 Task: In the  document experience.pdfSelect Headings and apply  'Bold' Select the text and align it to the  'Center'. Select the table and apply  All Borders
Action: Mouse moved to (301, 358)
Screenshot: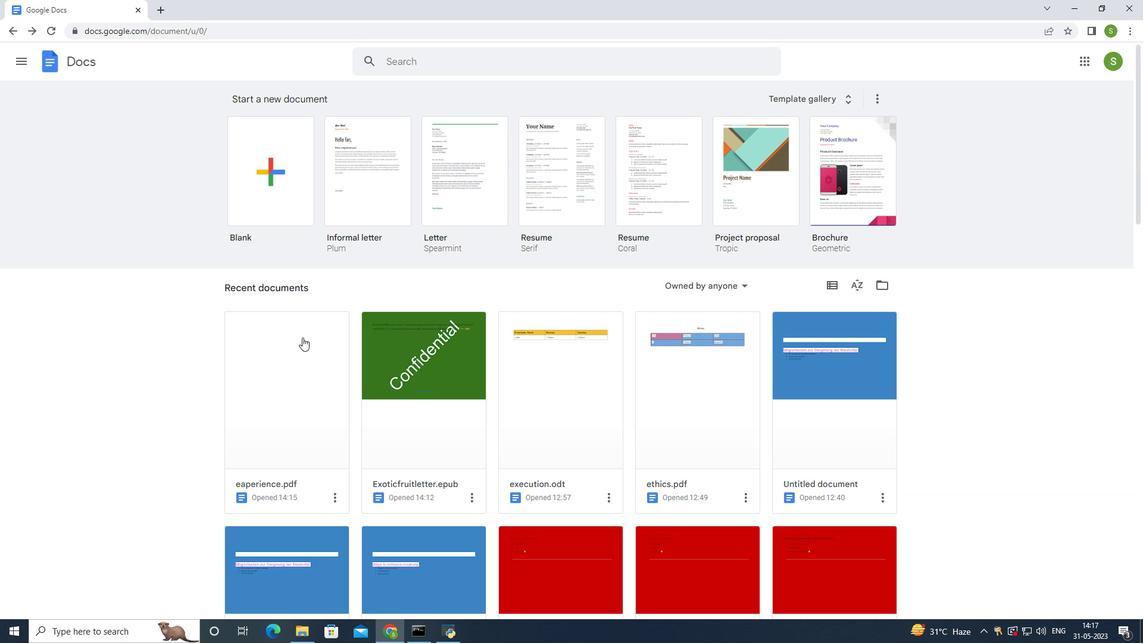 
Action: Mouse pressed left at (301, 358)
Screenshot: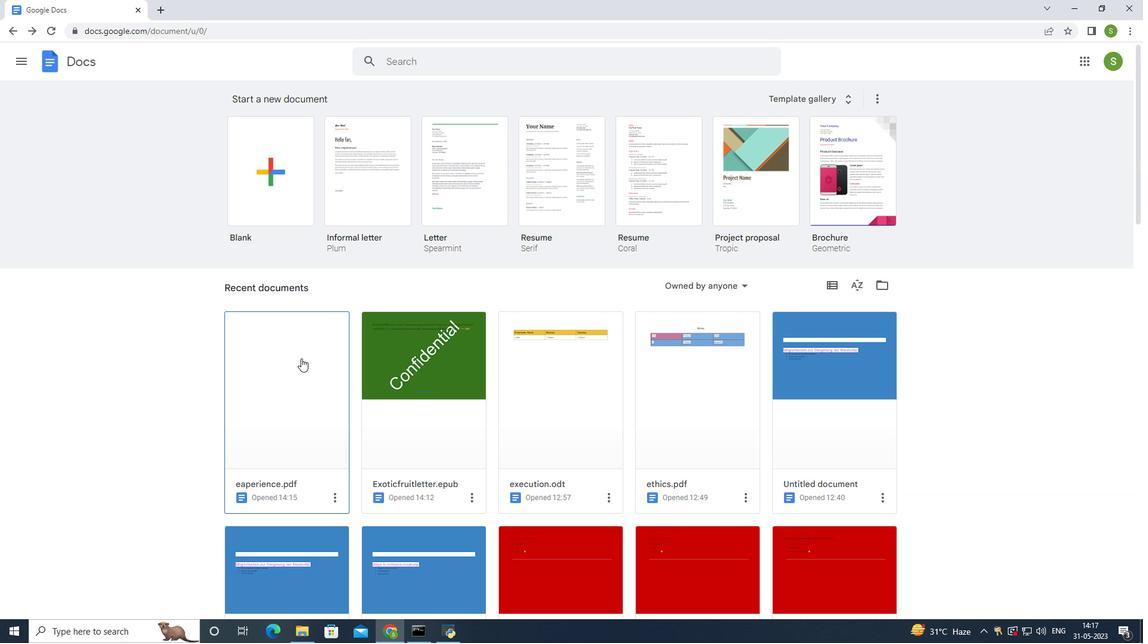 
Action: Mouse moved to (299, 204)
Screenshot: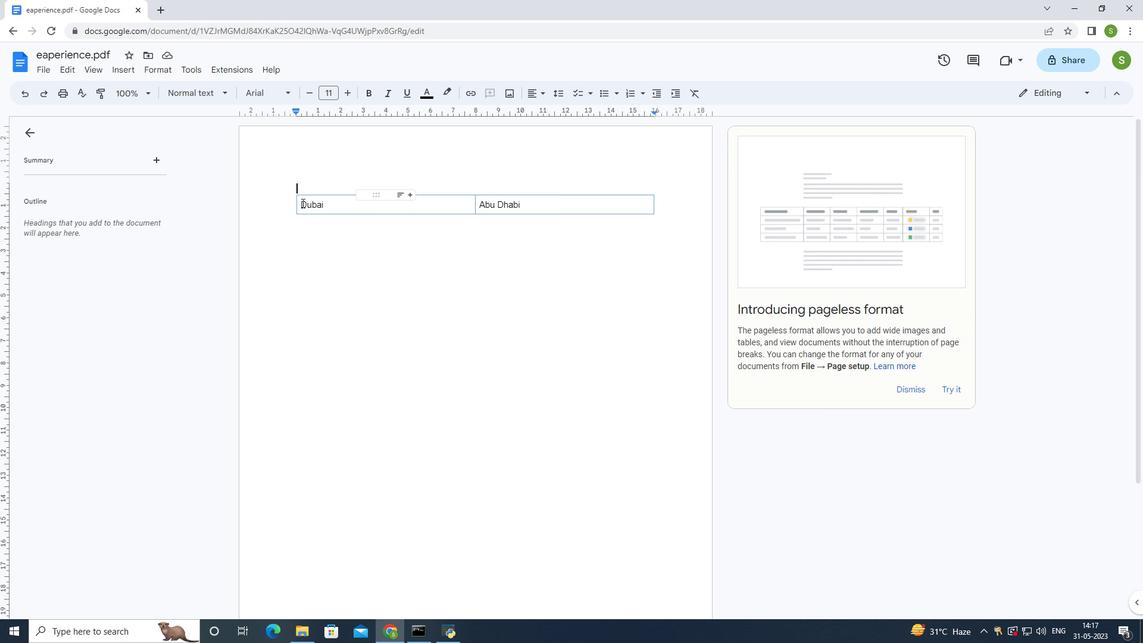 
Action: Mouse pressed left at (299, 204)
Screenshot: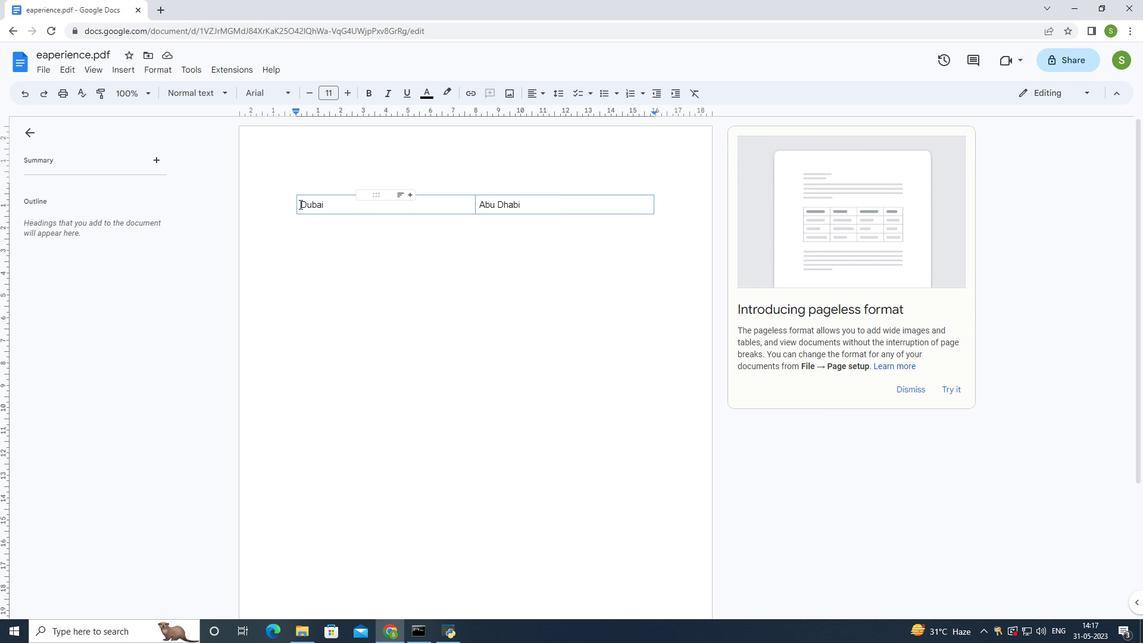 
Action: Mouse moved to (372, 97)
Screenshot: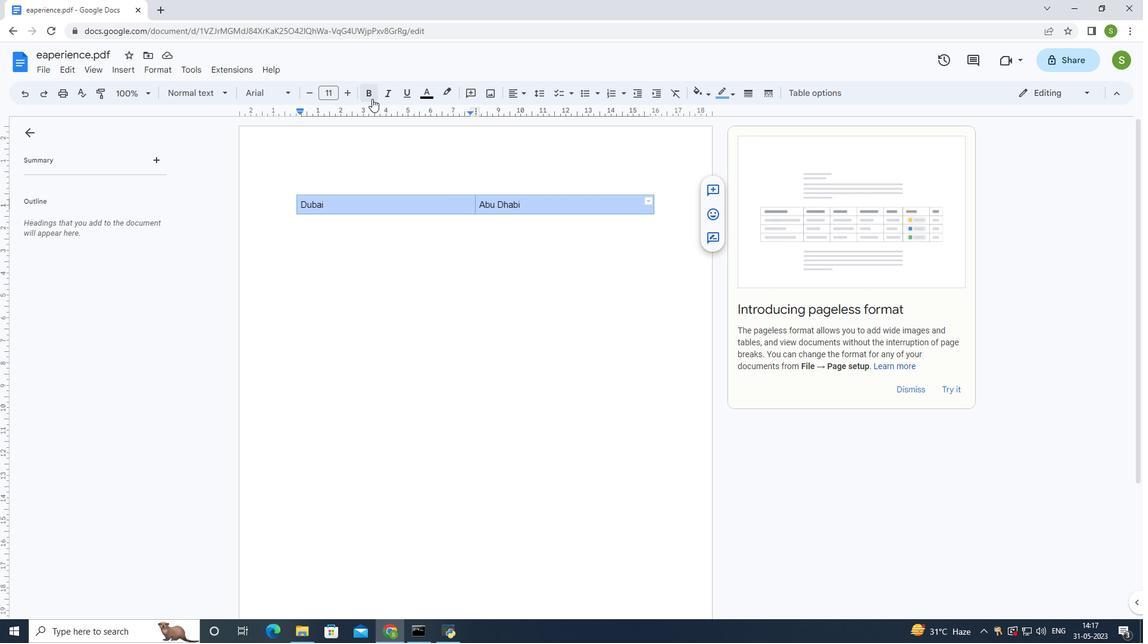 
Action: Mouse pressed left at (372, 97)
Screenshot: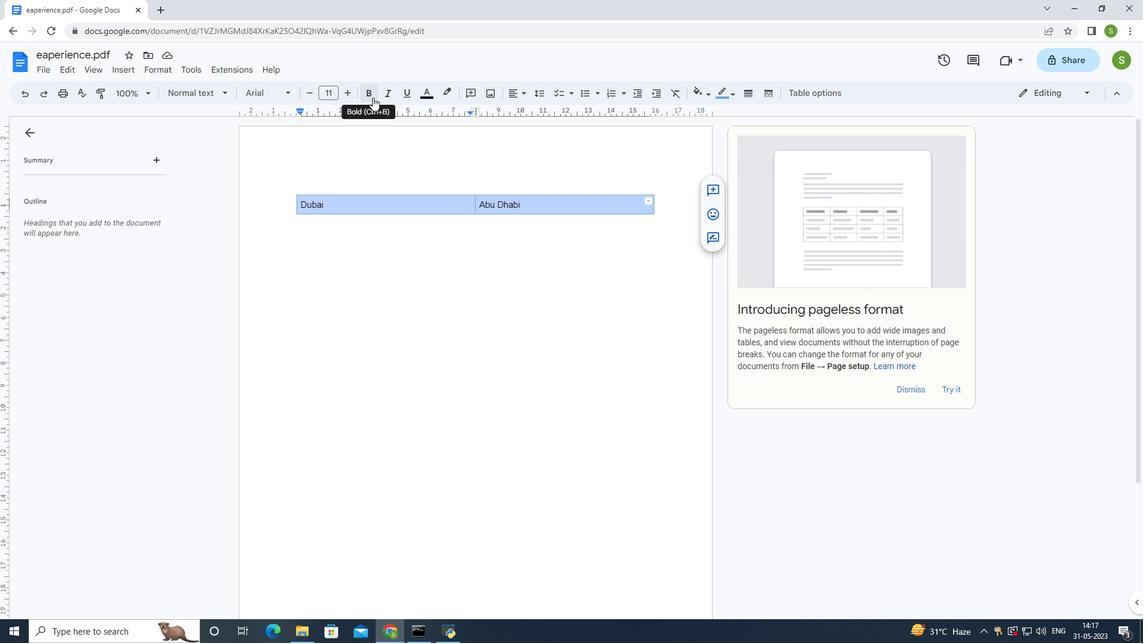 
Action: Mouse moved to (525, 94)
Screenshot: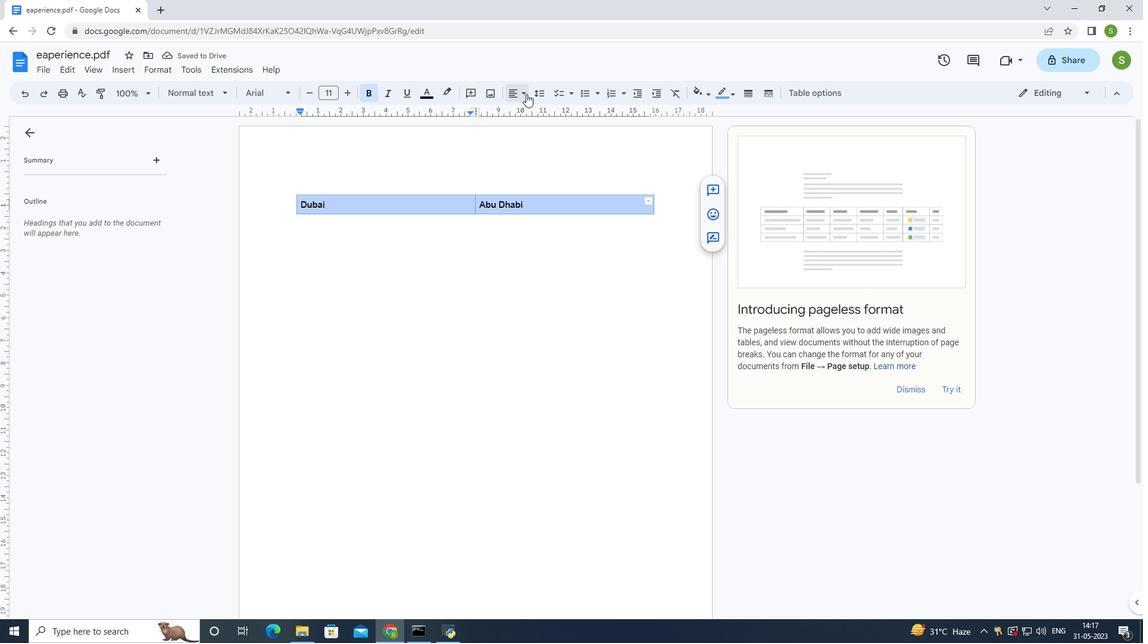 
Action: Mouse pressed left at (525, 94)
Screenshot: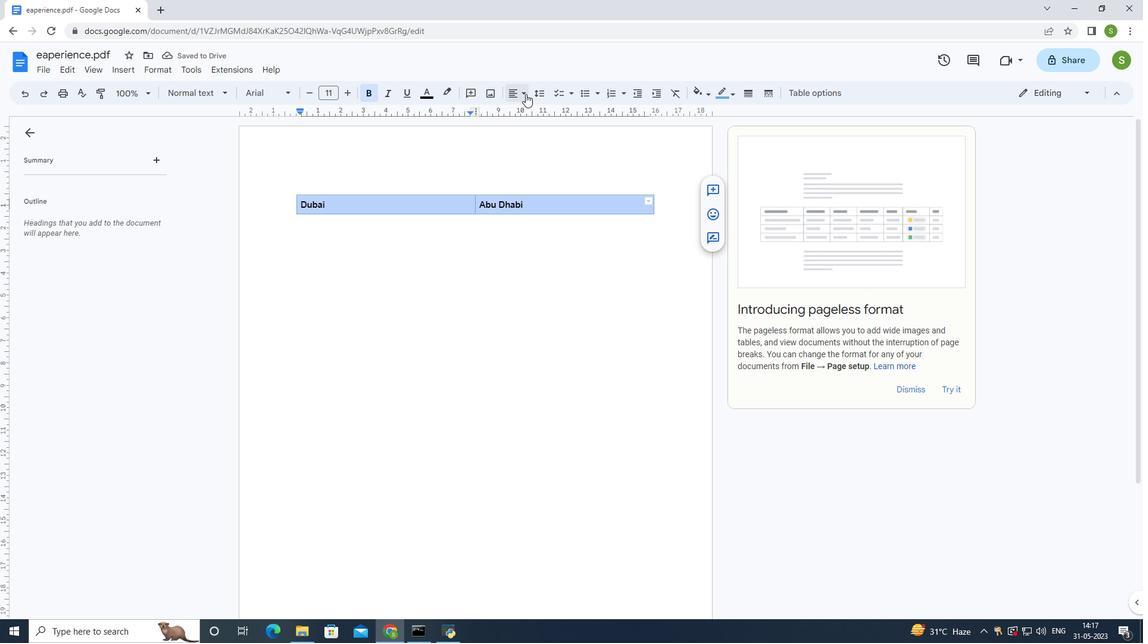 
Action: Mouse moved to (531, 111)
Screenshot: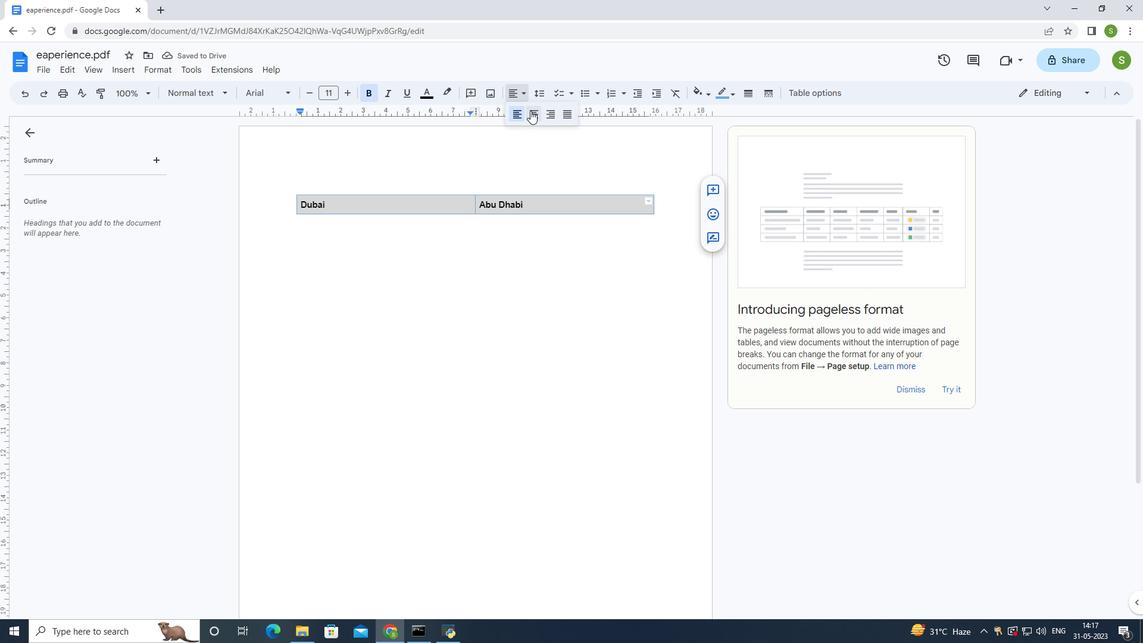 
Action: Mouse pressed left at (531, 111)
Screenshot: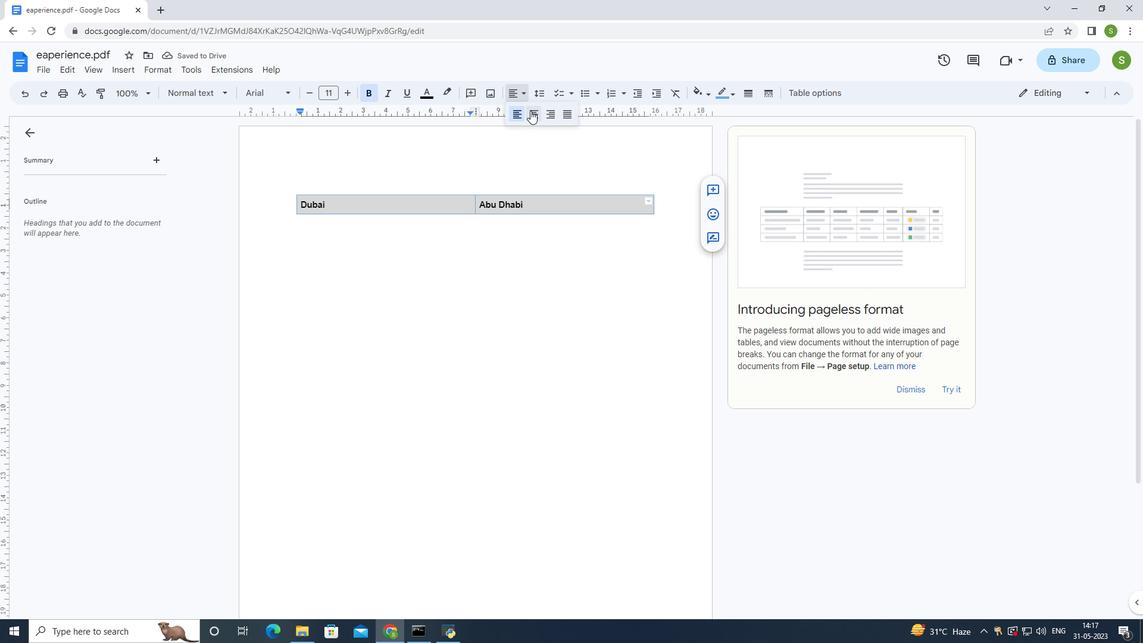 
Action: Mouse moved to (649, 198)
Screenshot: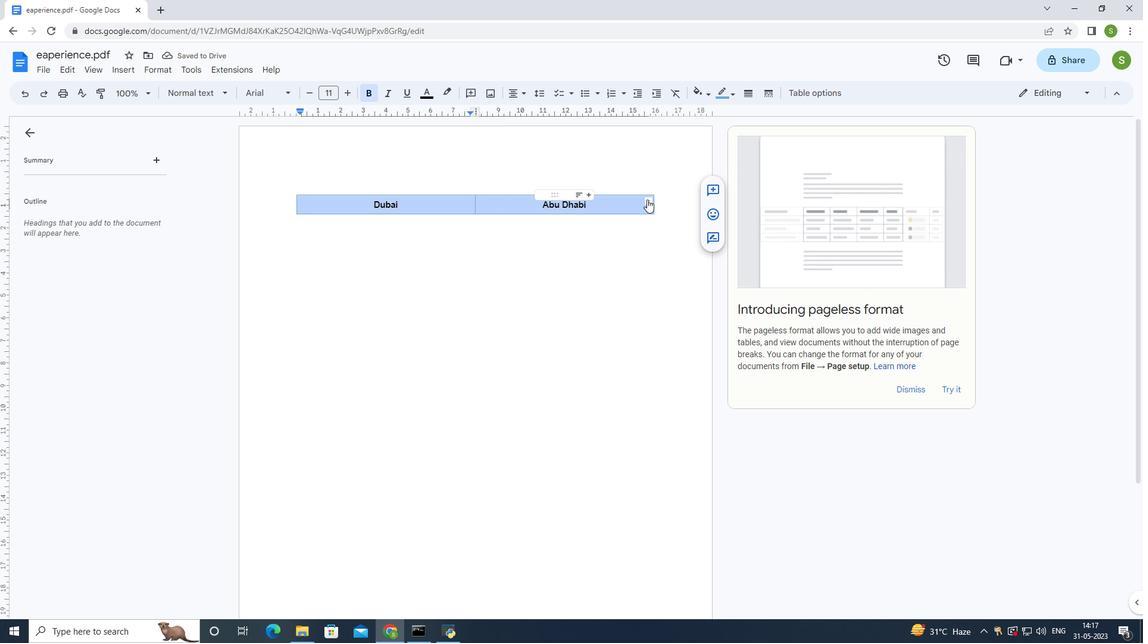 
Action: Mouse pressed left at (649, 198)
Screenshot: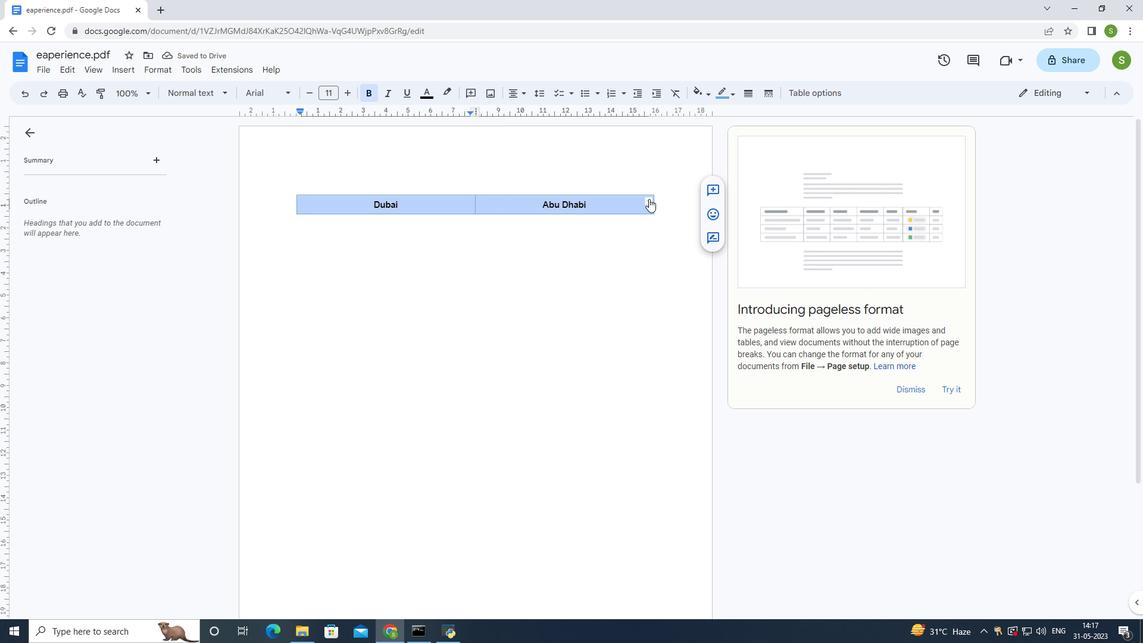 
Action: Mouse moved to (622, 157)
Screenshot: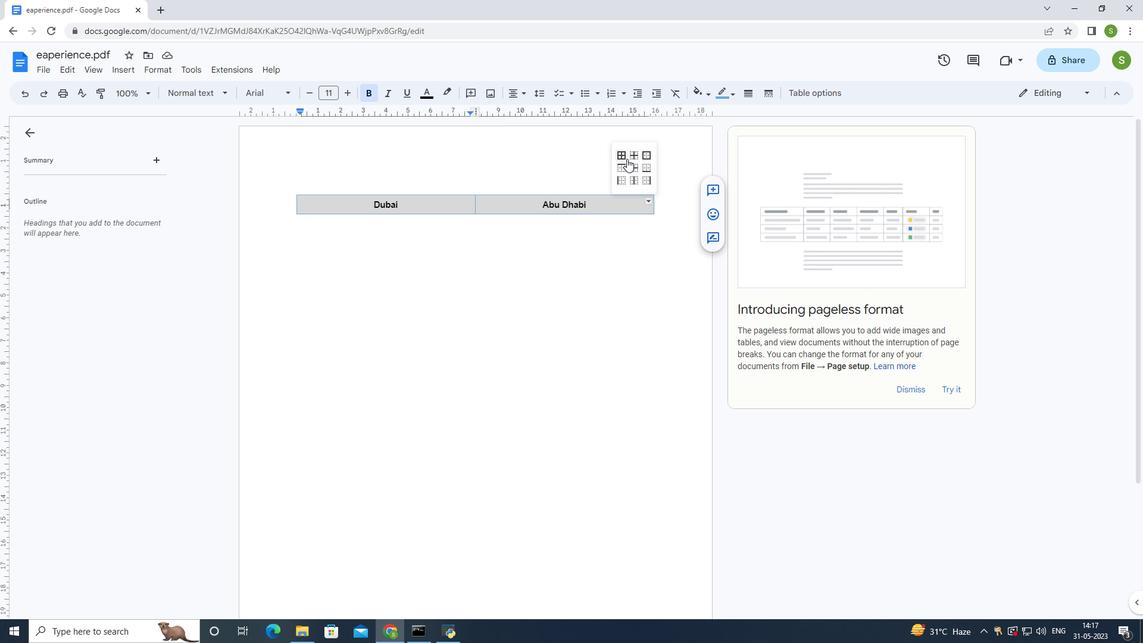 
Action: Mouse pressed left at (622, 157)
Screenshot: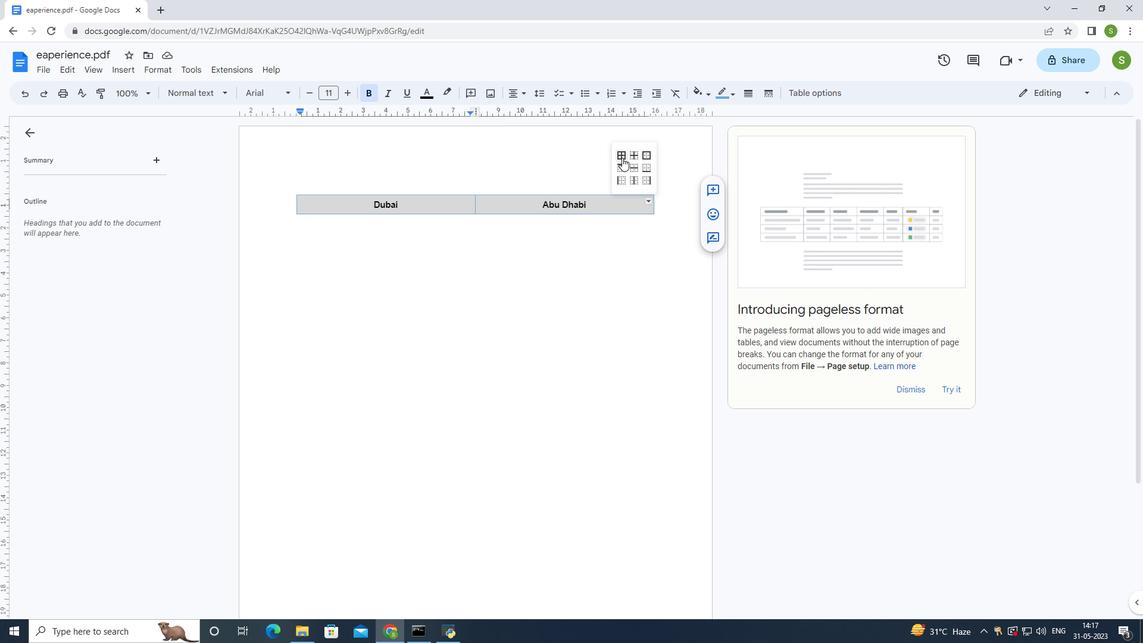 
Action: Mouse moved to (488, 288)
Screenshot: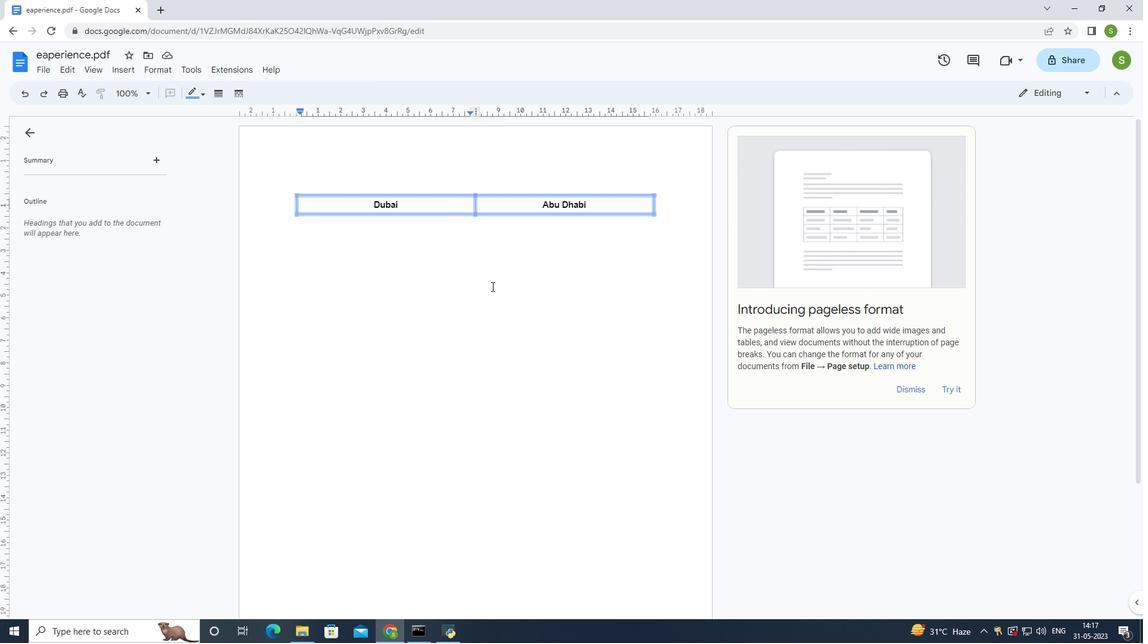 
Action: Mouse pressed left at (488, 288)
Screenshot: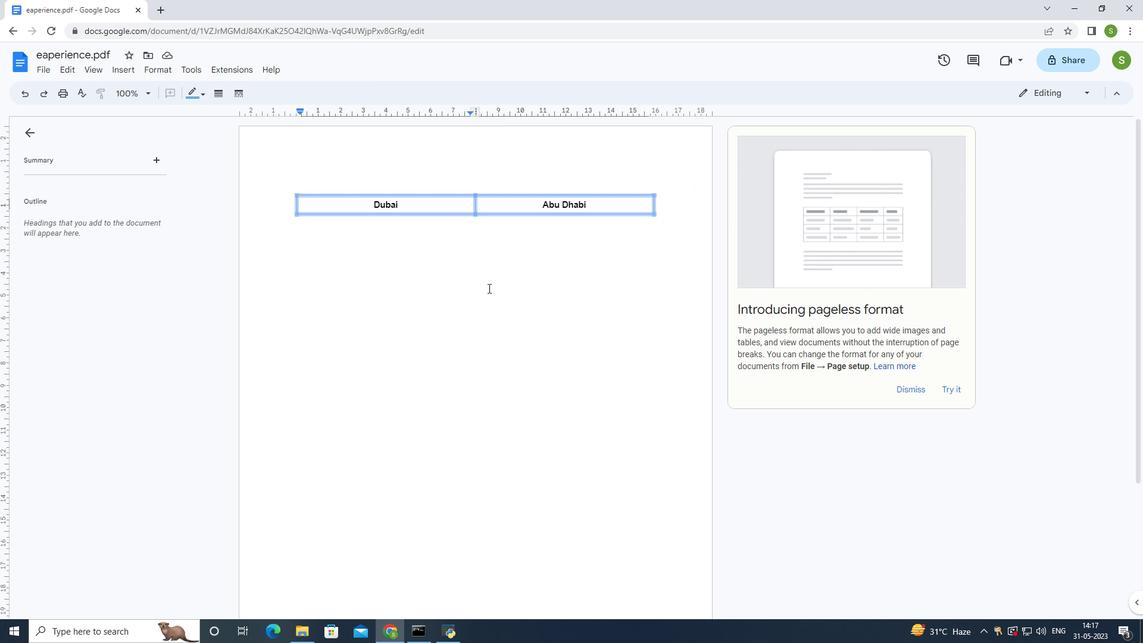 
Action: Mouse moved to (469, 264)
Screenshot: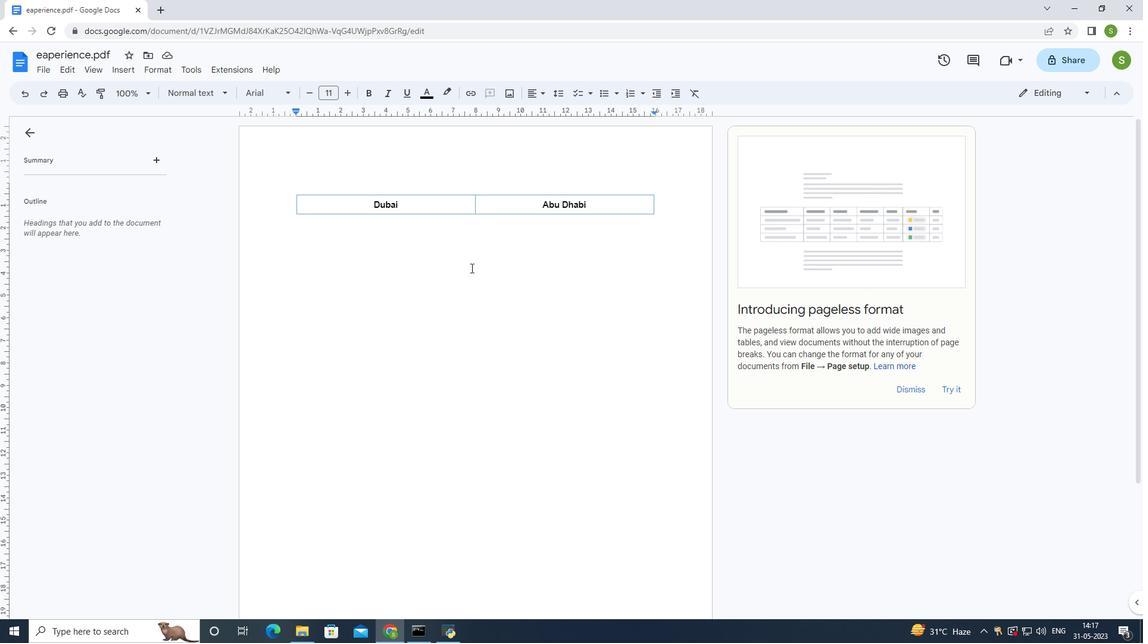 
Action: Key pressed ctrl+S
Screenshot: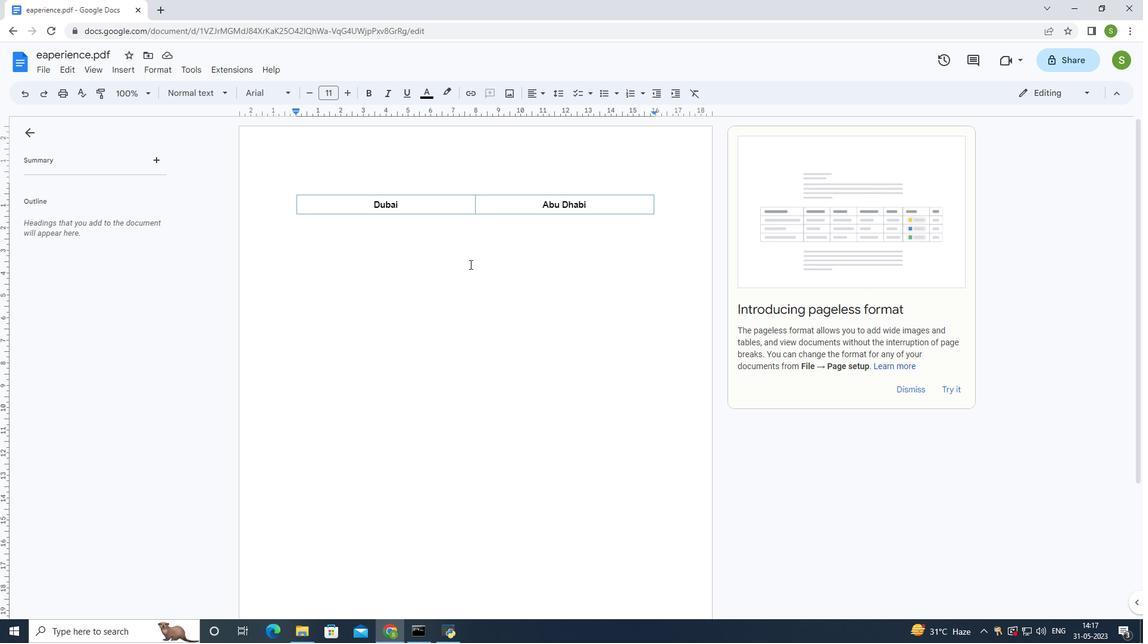 
Action: Mouse moved to (467, 265)
Screenshot: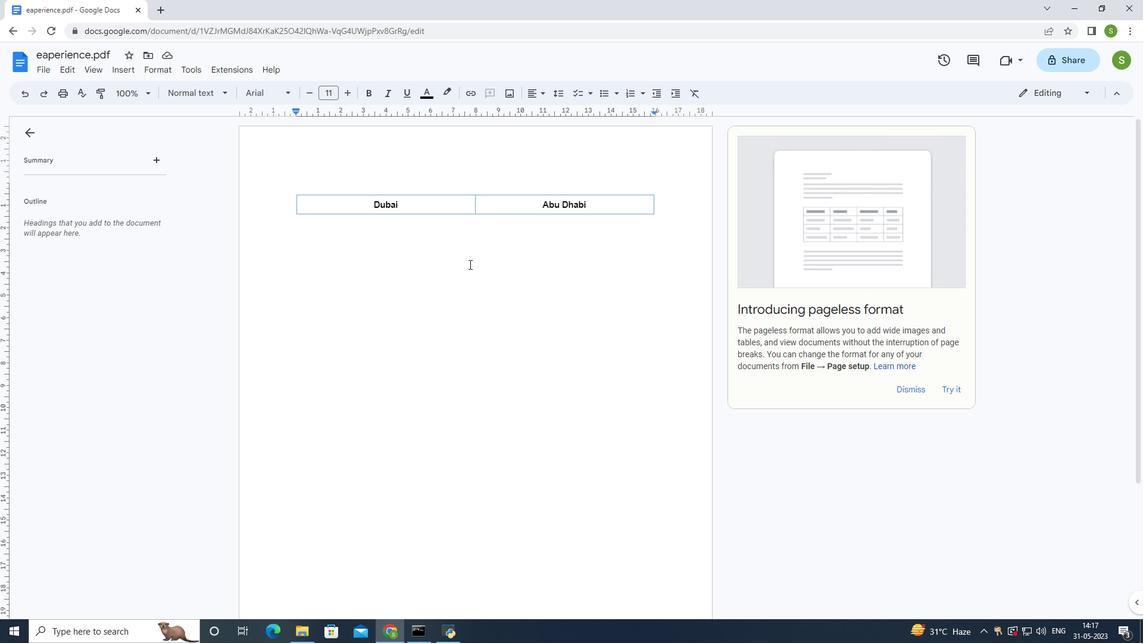
